Task: Create Issue Issue0000000108 in Backlog  in Scrum Project Project0000000022 in Jira. Create Issue Issue0000000109 in Backlog  in Scrum Project Project0000000022 in Jira. Create Issue Issue0000000110 in Backlog  in Scrum Project Project0000000022 in Jira. Change IN PROGRESS as Status of Issue Issue0000000102 in Backlog  in Scrum Project Project0000000021 in Jira. Change IN PROGRESS as Status of Issue Issue0000000104 in Backlog  in Scrum Project Project0000000021 in Jira
Action: Mouse moved to (397, 391)
Screenshot: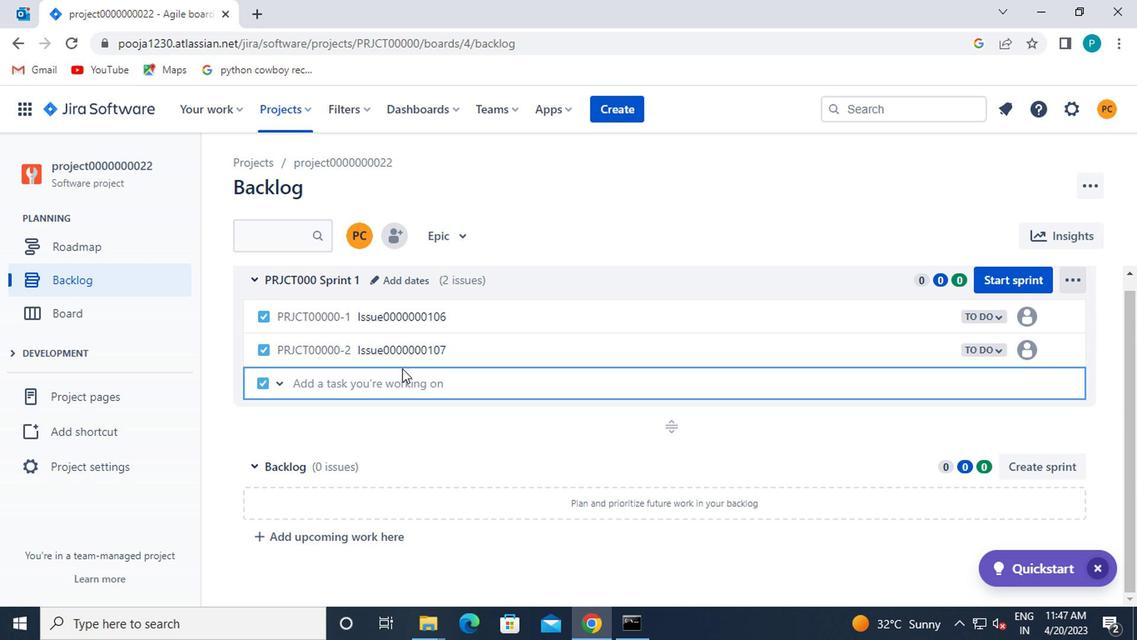 
Action: Mouse pressed left at (397, 391)
Screenshot: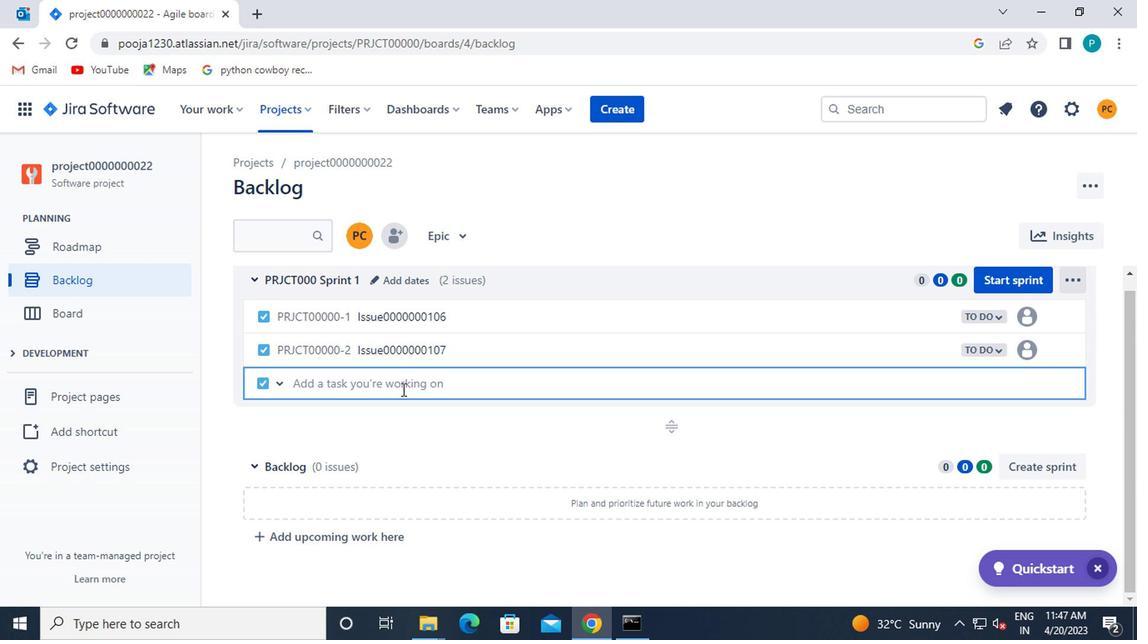 
Action: Mouse moved to (401, 389)
Screenshot: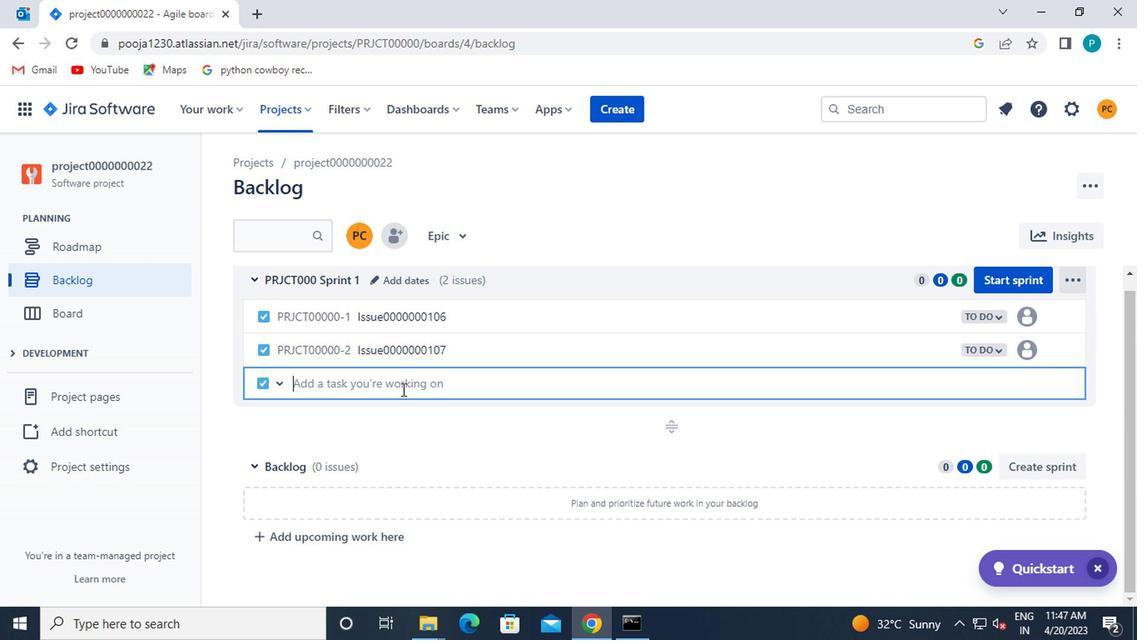 
Action: Key pressed <Key.caps_lock>i<Key.caps_lock>ssue0000000108<Key.enter><Key.caps_lock>i<Key.caps_lock>ssue0000000109<Key.enter><Key.caps_lock>i<Key.caps_lock>aa<Key.backspace><Key.backspace>ssue0000000110<Key.enter>
Screenshot: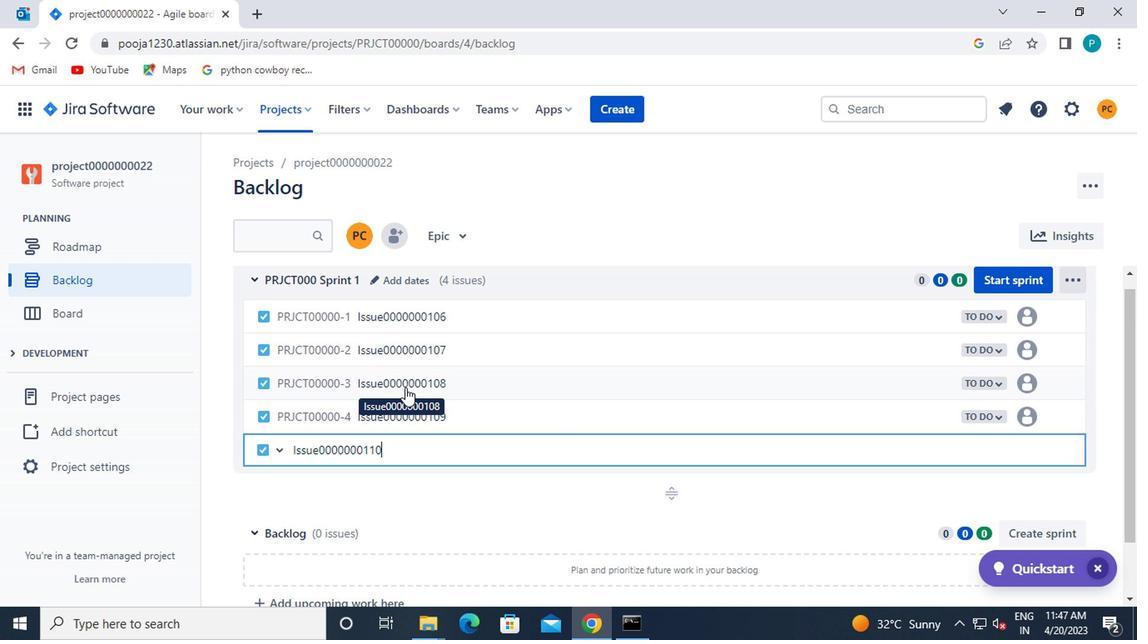 
Action: Mouse moved to (273, 120)
Screenshot: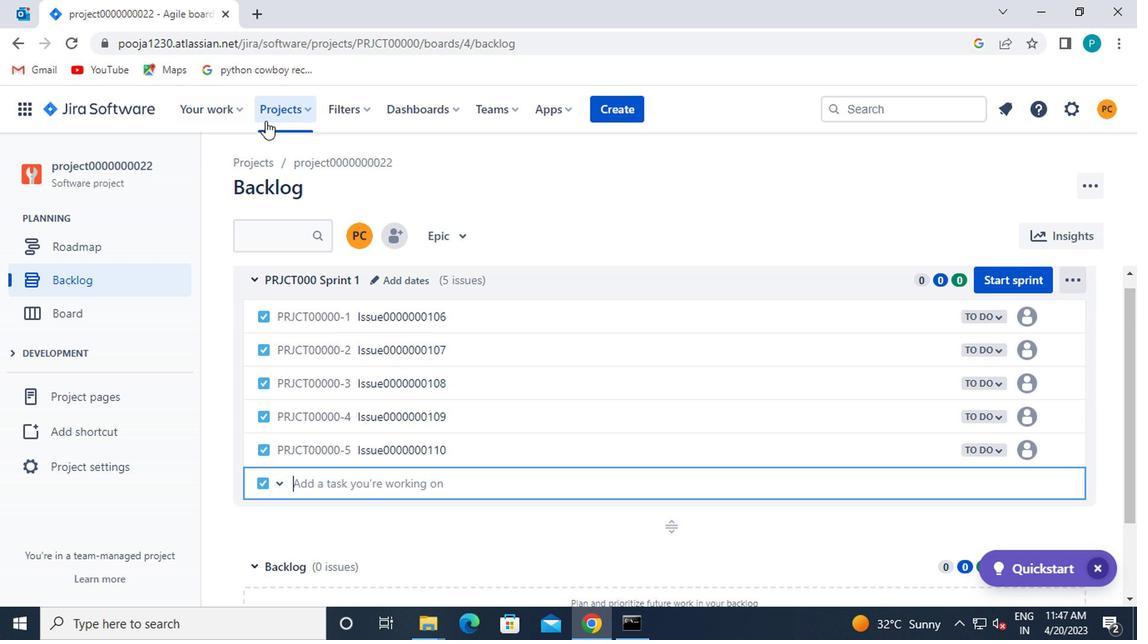 
Action: Mouse pressed left at (273, 120)
Screenshot: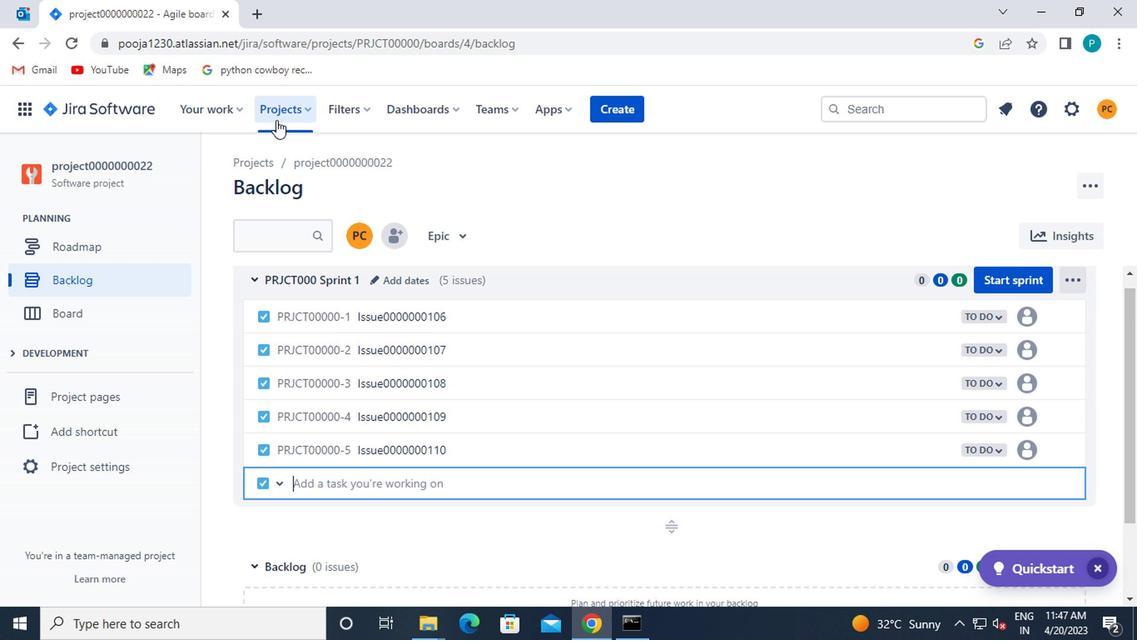 
Action: Mouse moved to (339, 225)
Screenshot: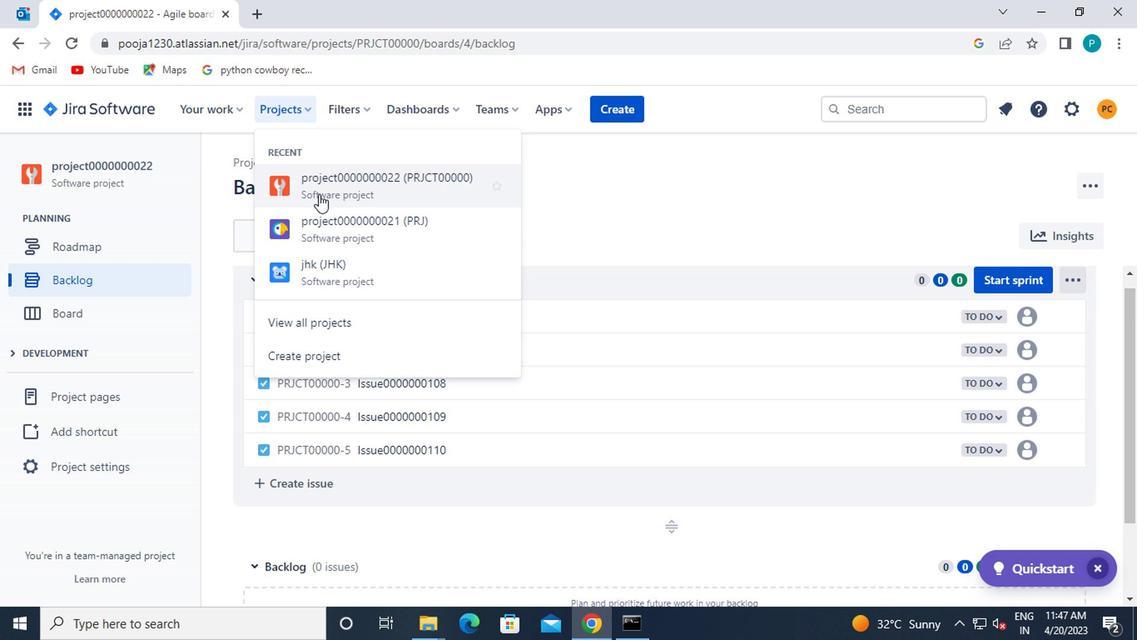 
Action: Mouse pressed left at (339, 225)
Screenshot: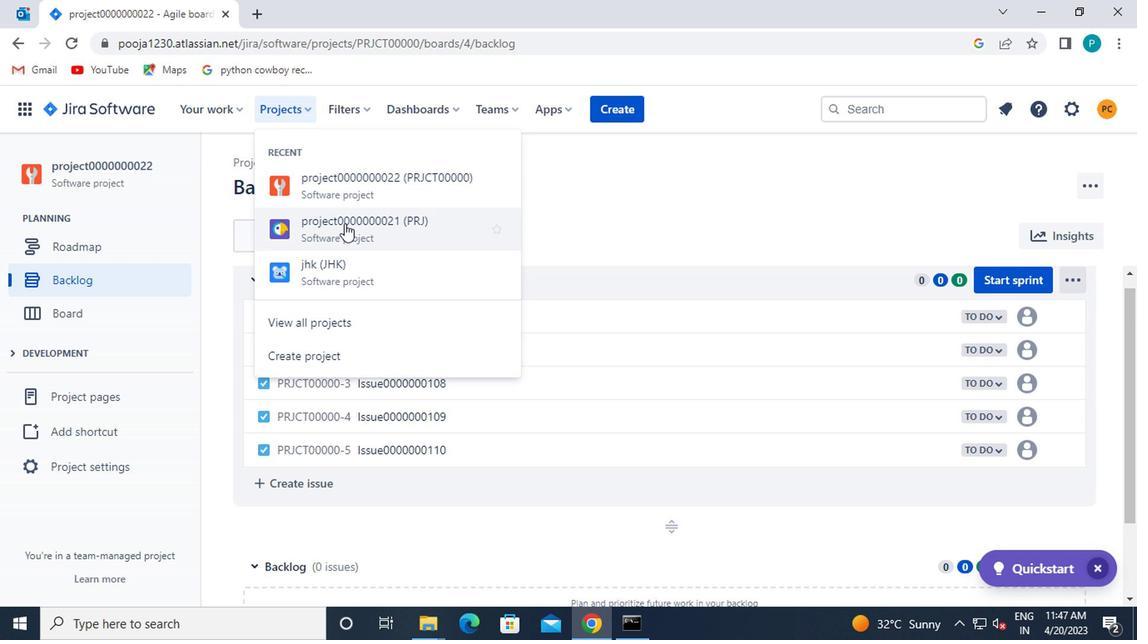 
Action: Mouse moved to (116, 282)
Screenshot: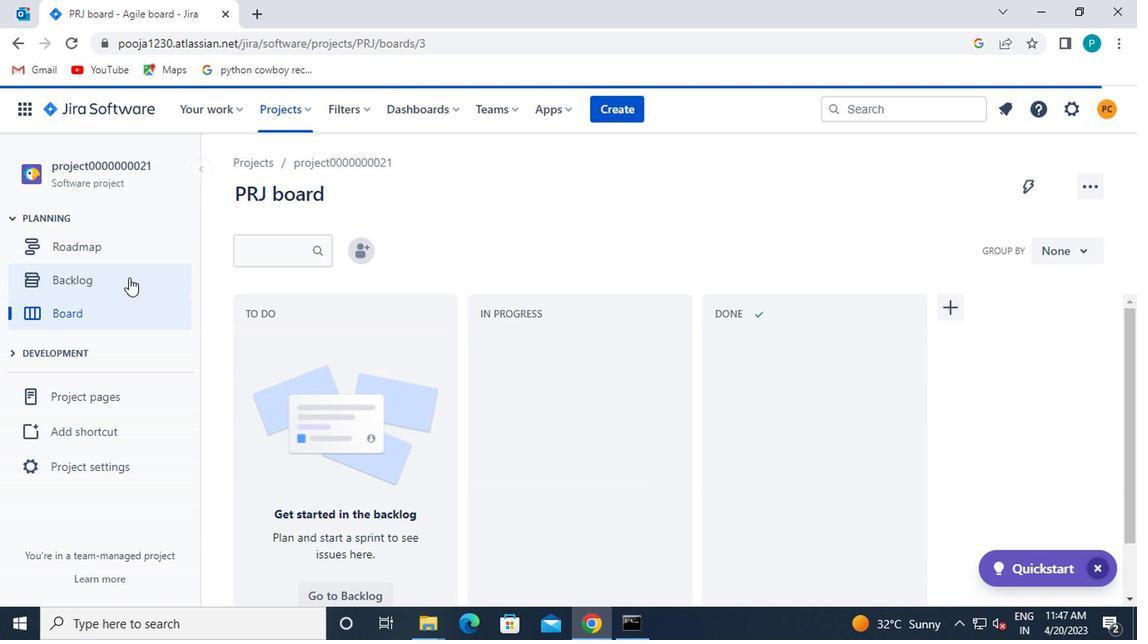 
Action: Mouse pressed left at (116, 282)
Screenshot: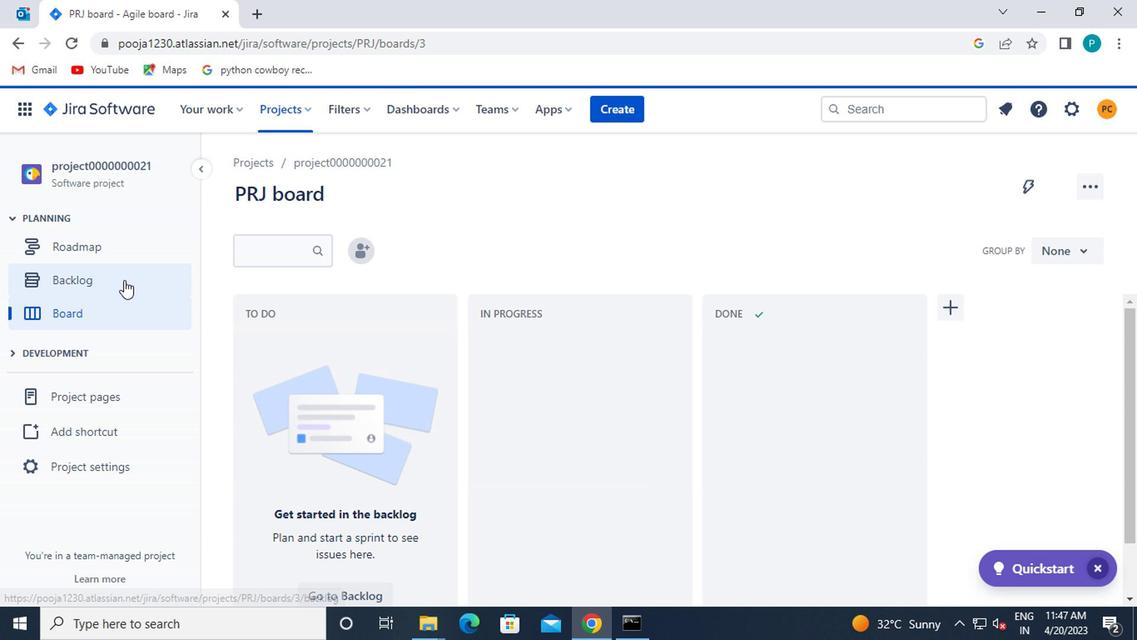 
Action: Mouse moved to (359, 359)
Screenshot: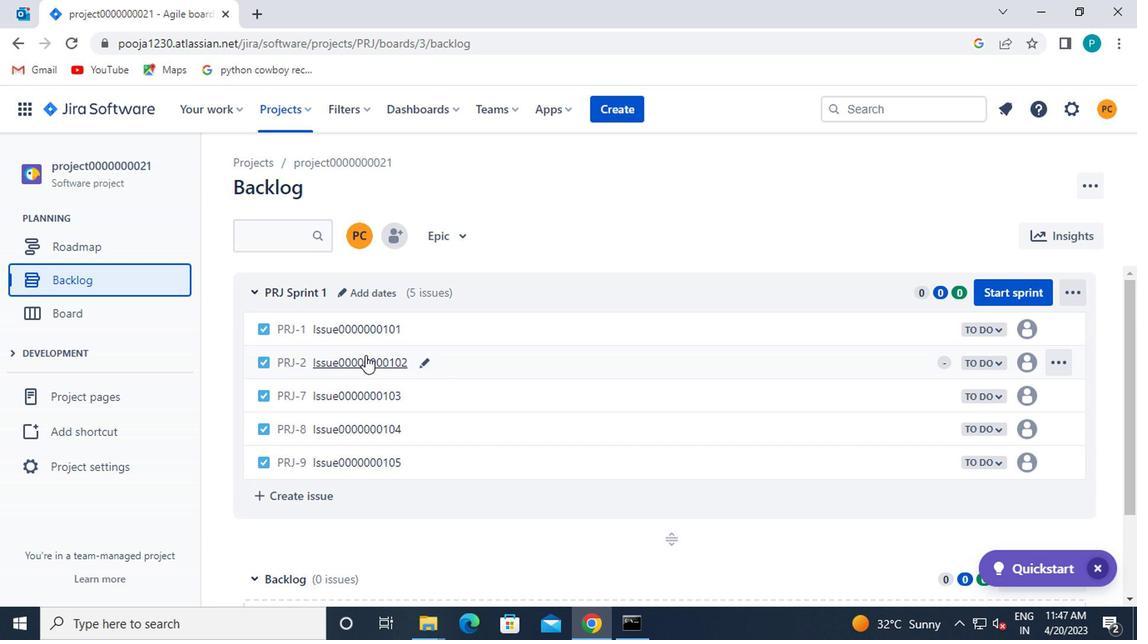 
Action: Mouse pressed left at (359, 359)
Screenshot: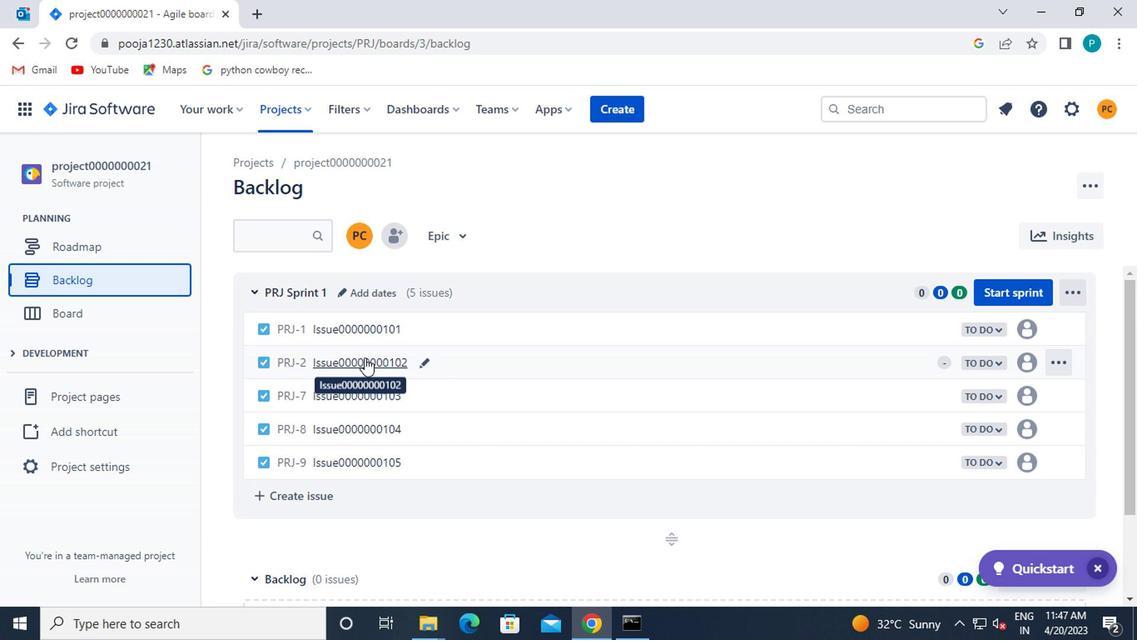 
Action: Mouse moved to (669, 365)
Screenshot: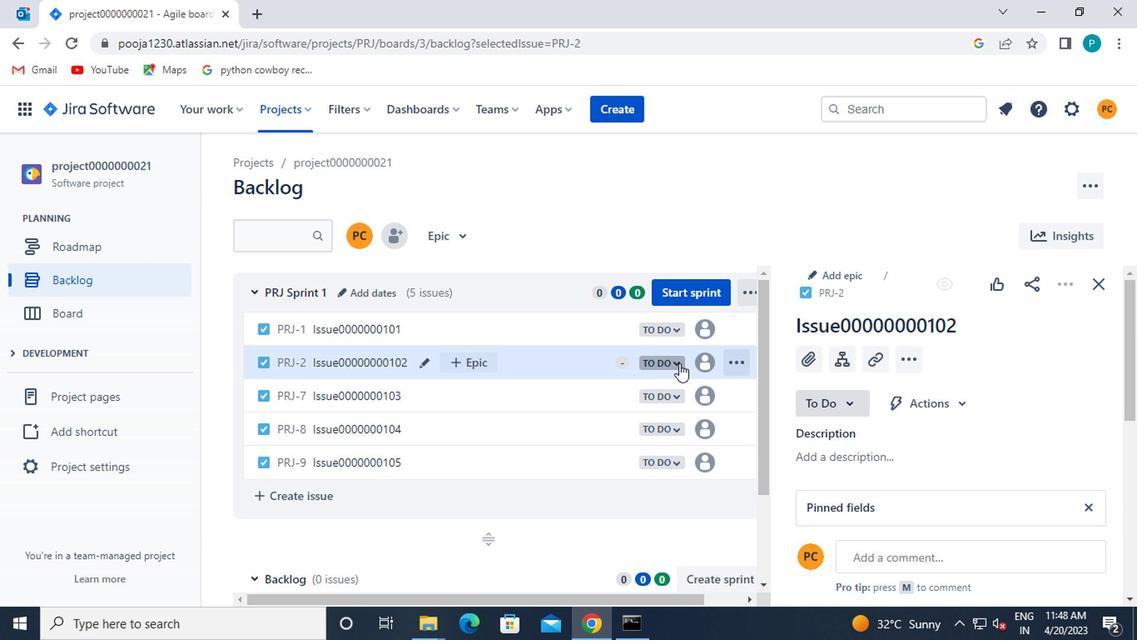 
Action: Mouse pressed left at (669, 365)
Screenshot: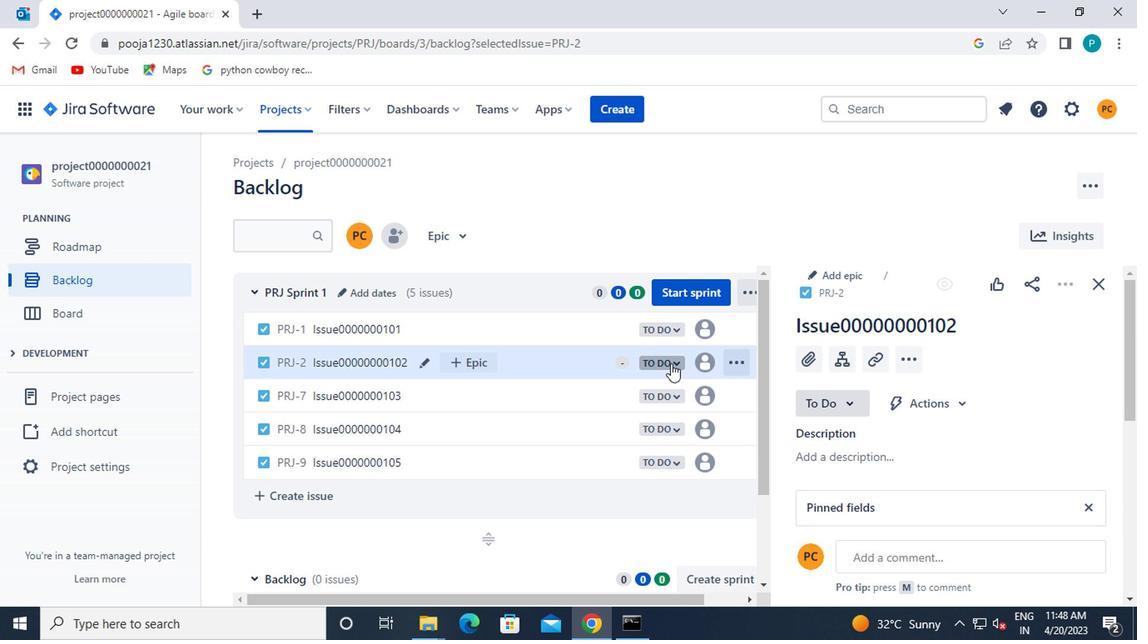 
Action: Mouse moved to (672, 400)
Screenshot: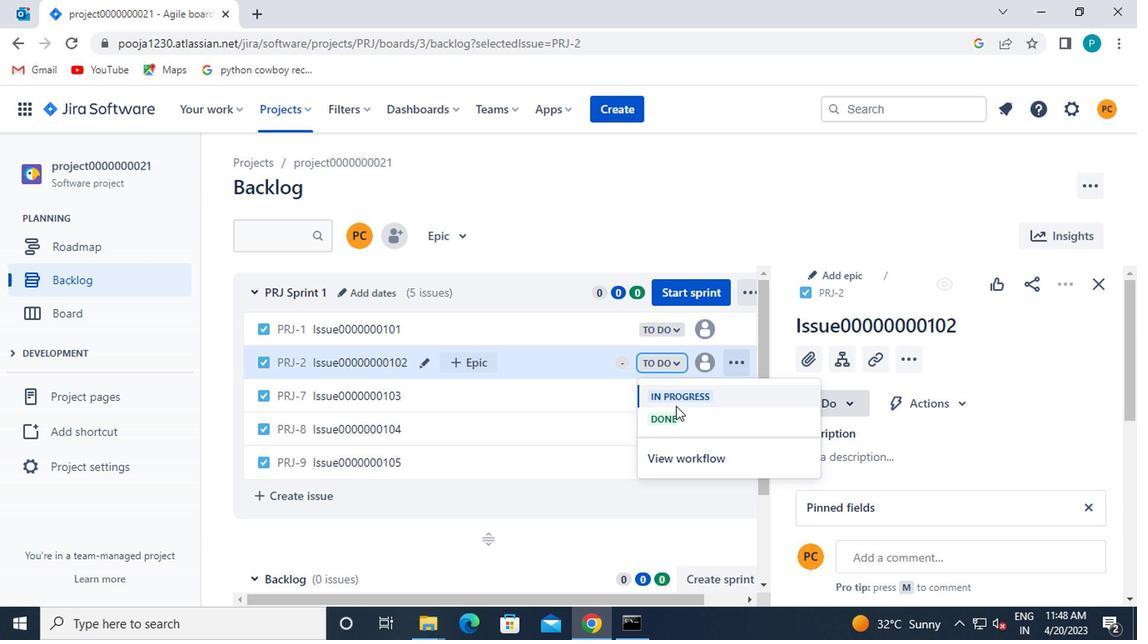 
Action: Mouse pressed left at (672, 400)
Screenshot: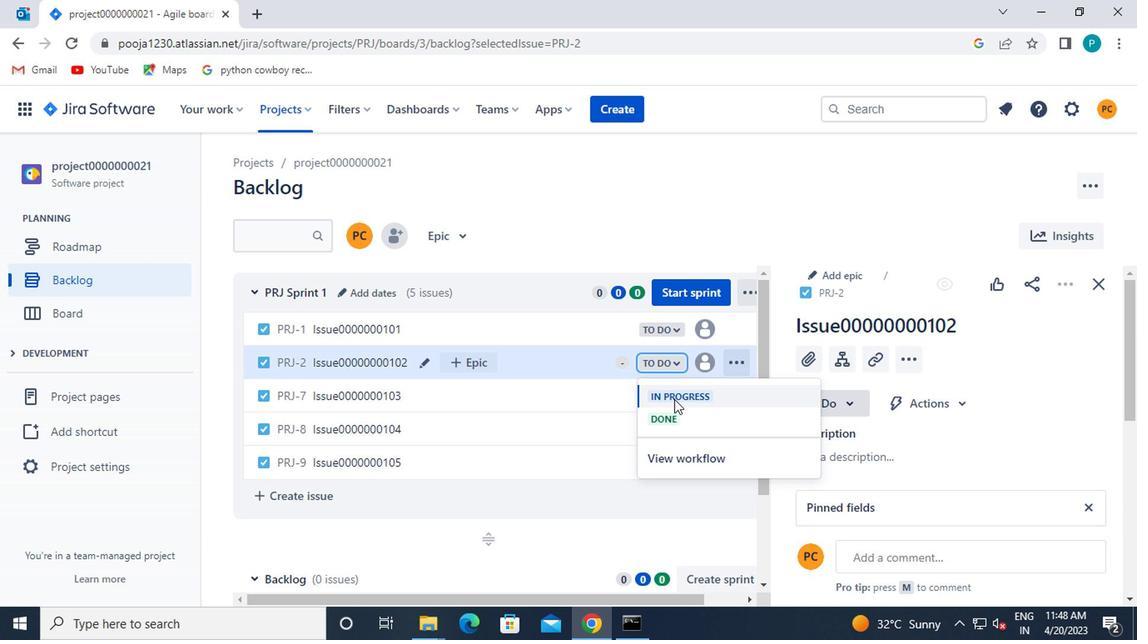 
Action: Mouse moved to (526, 436)
Screenshot: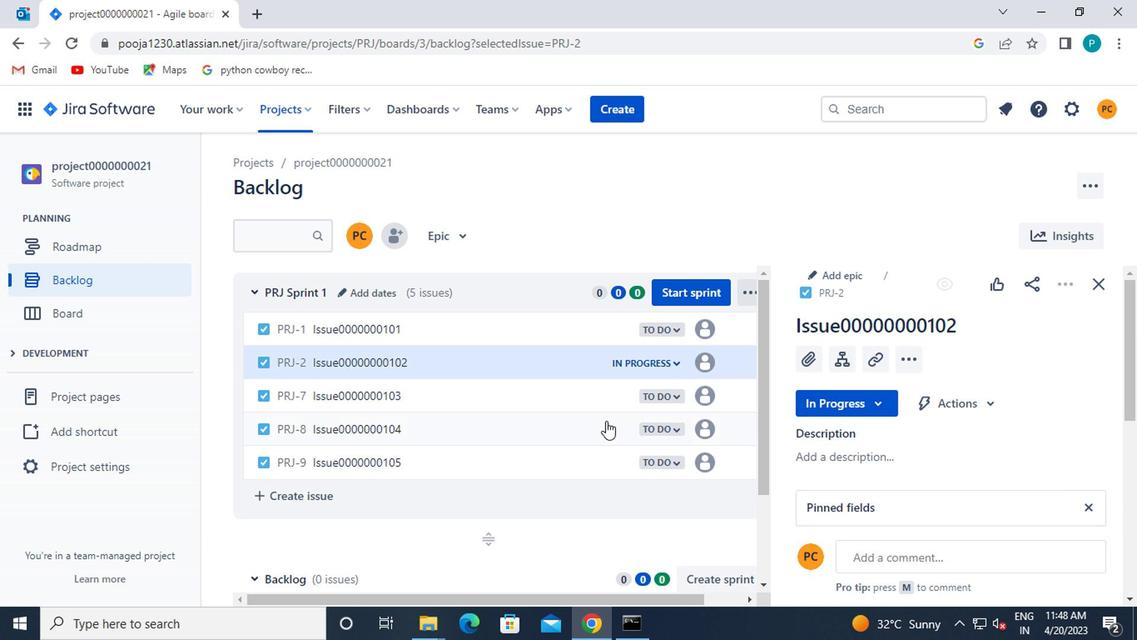 
Action: Mouse pressed left at (526, 436)
Screenshot: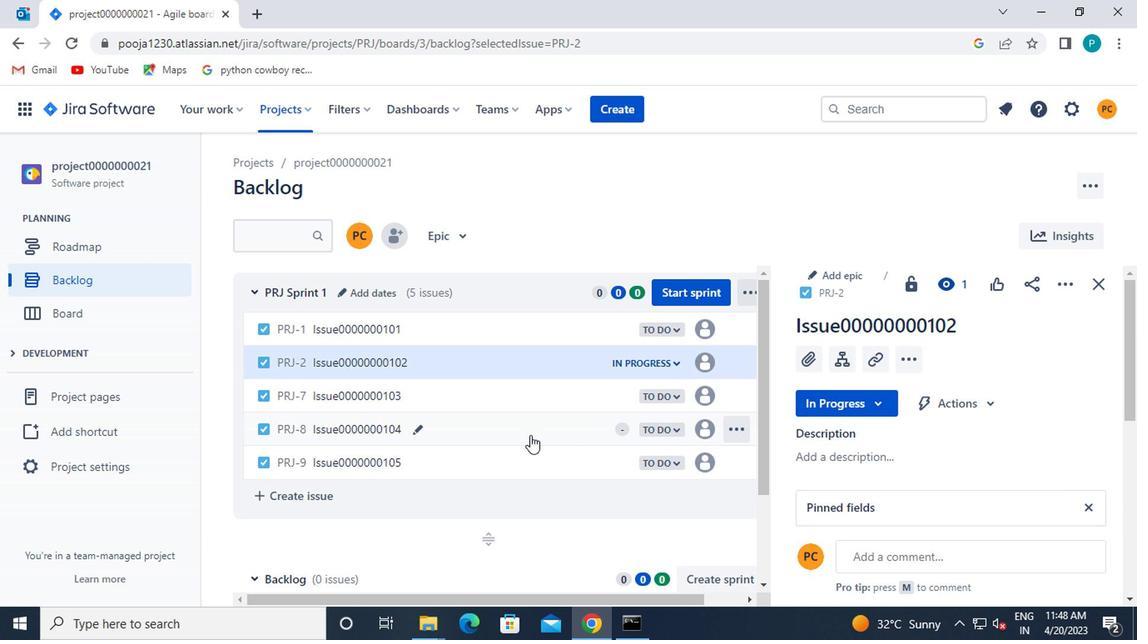 
Action: Mouse moved to (668, 428)
Screenshot: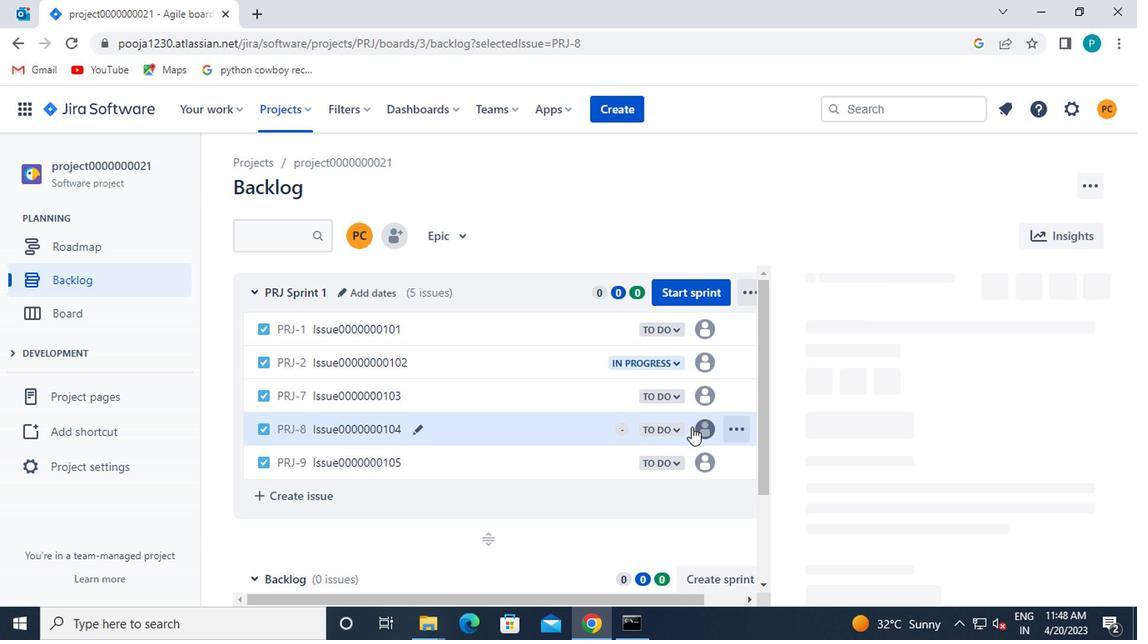 
Action: Mouse pressed left at (668, 428)
Screenshot: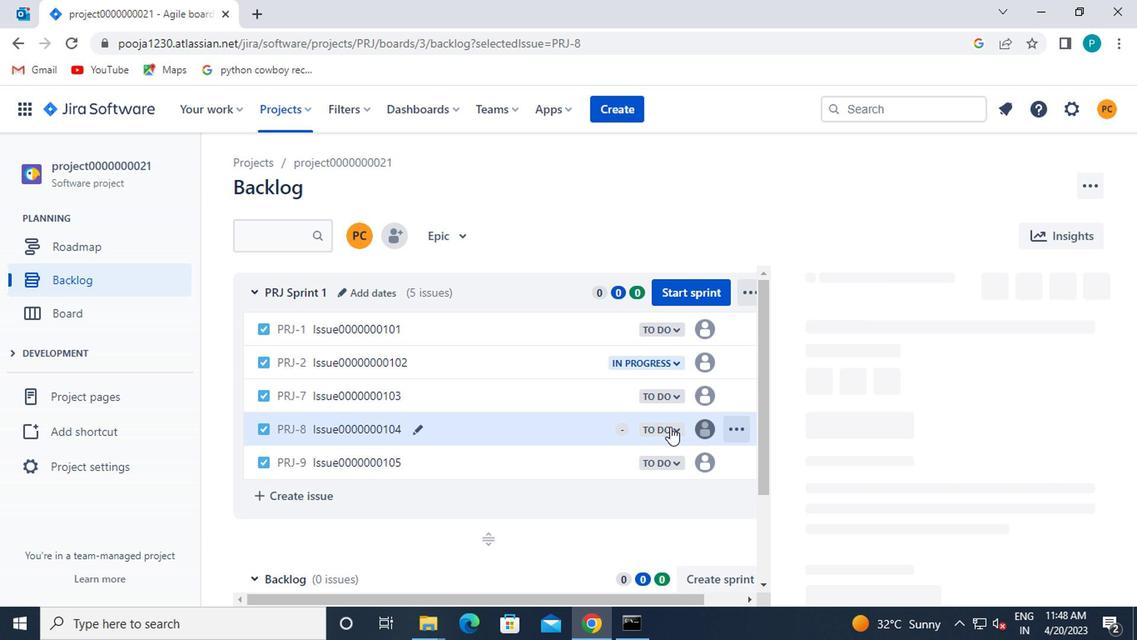 
Action: Mouse moved to (674, 463)
Screenshot: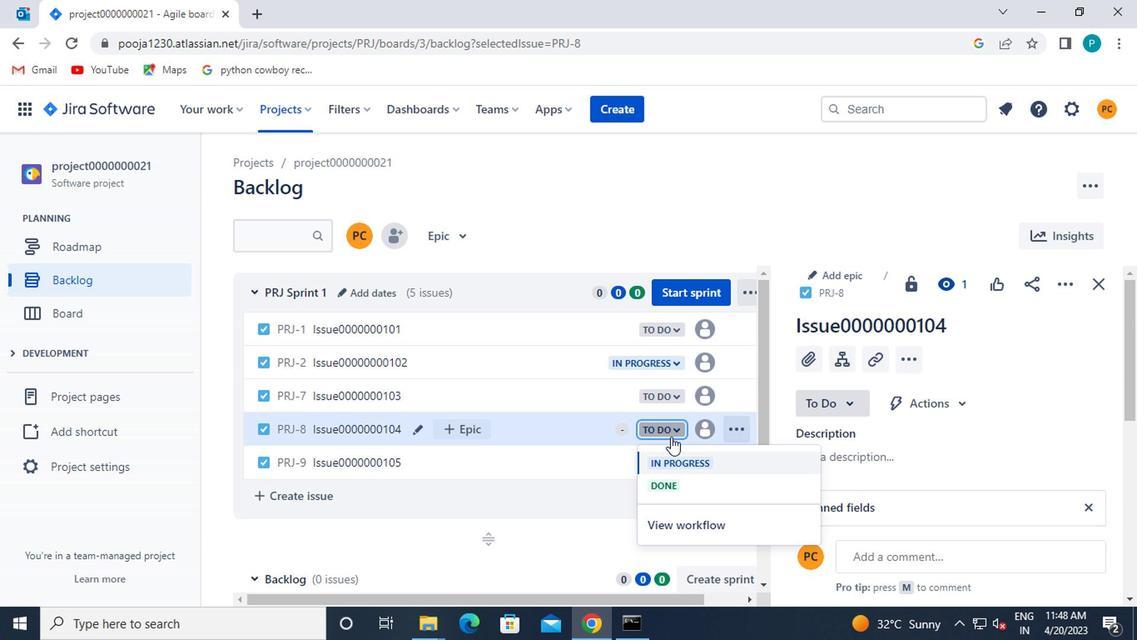 
Action: Mouse pressed left at (674, 463)
Screenshot: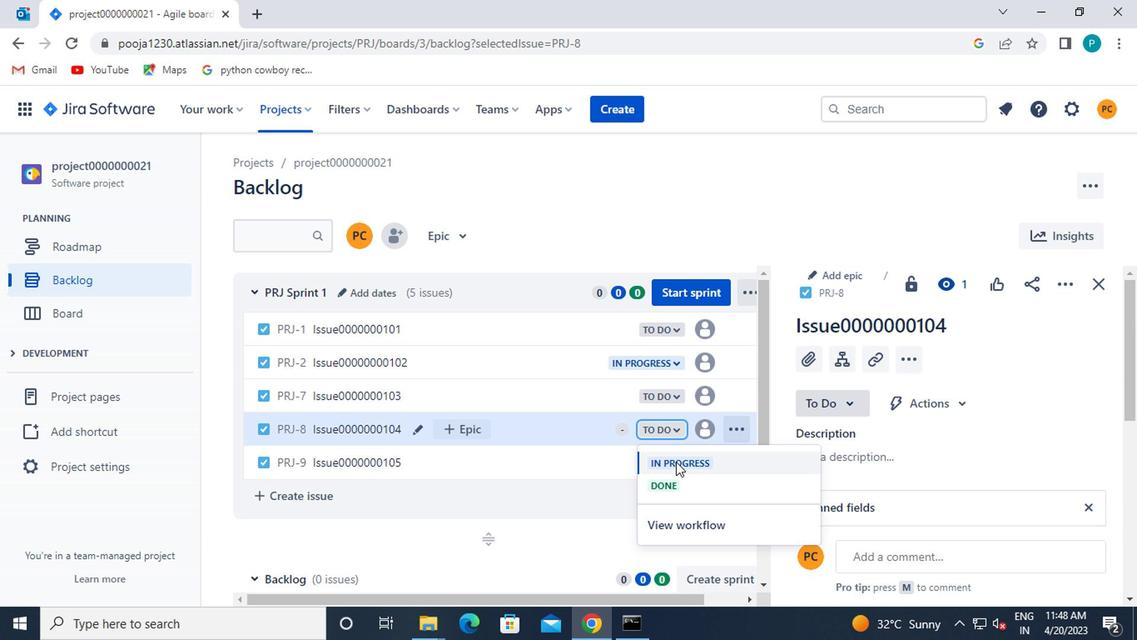
